 Task: Filter courses by Intermediate Level.
Action: Mouse moved to (401, 92)
Screenshot: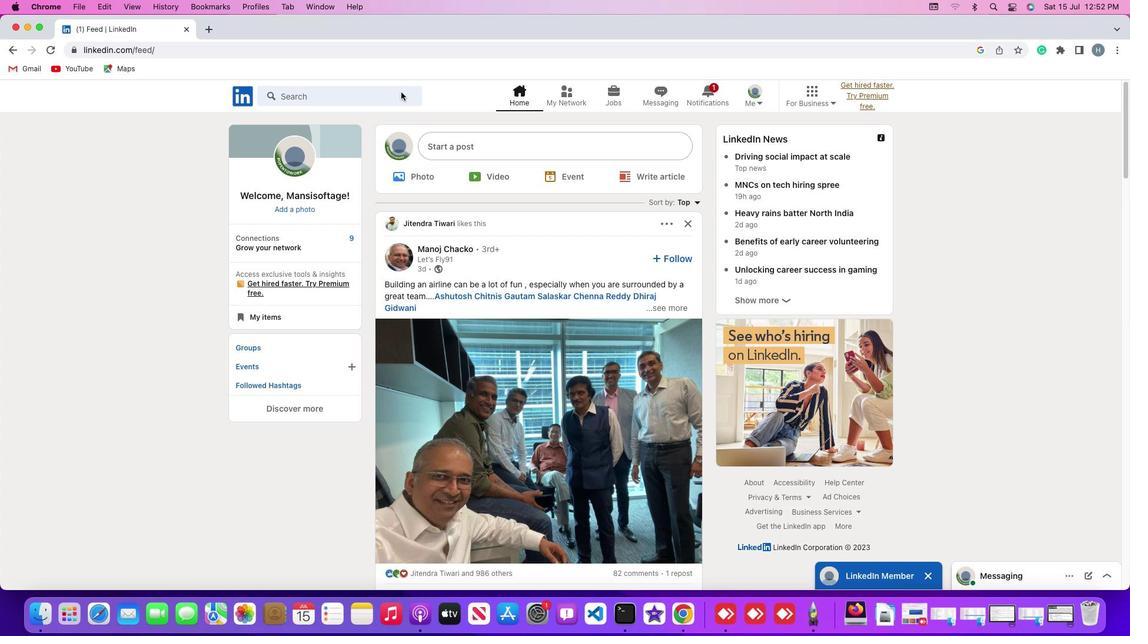 
Action: Mouse pressed left at (401, 92)
Screenshot: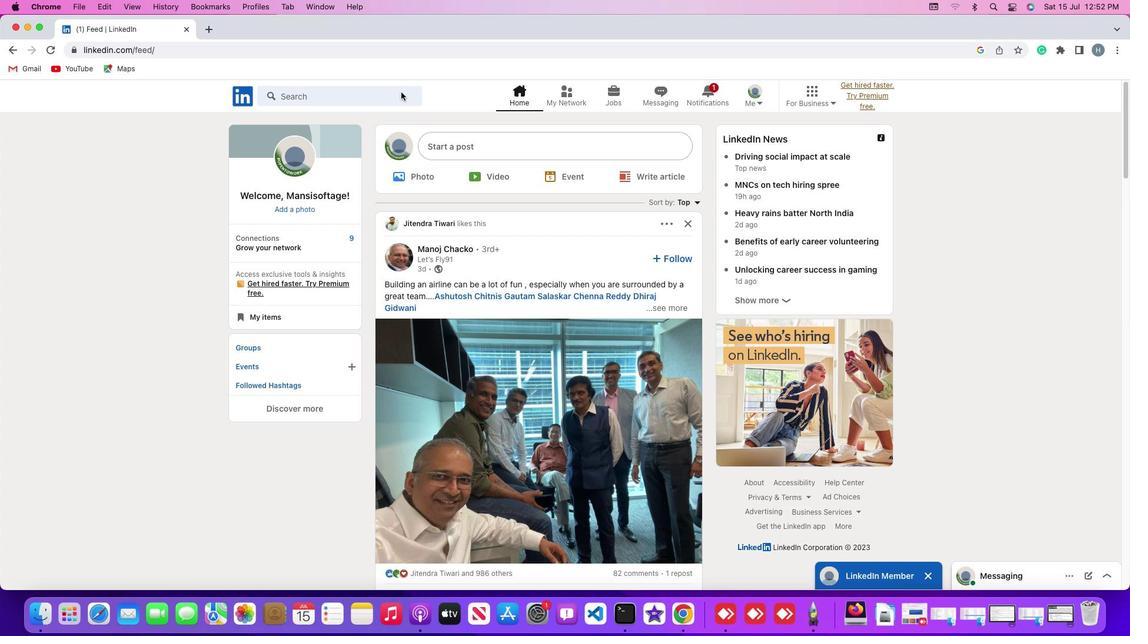 
Action: Mouse pressed left at (401, 92)
Screenshot: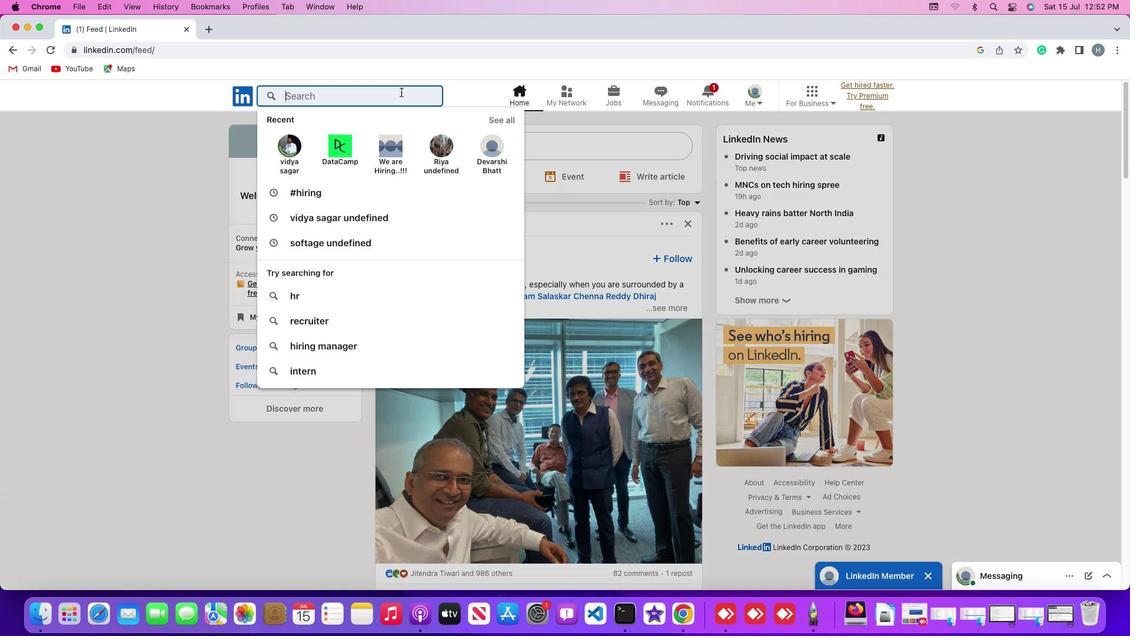
Action: Key pressed Key.shift'#''h''i''r''i''n''g'Key.enter
Screenshot: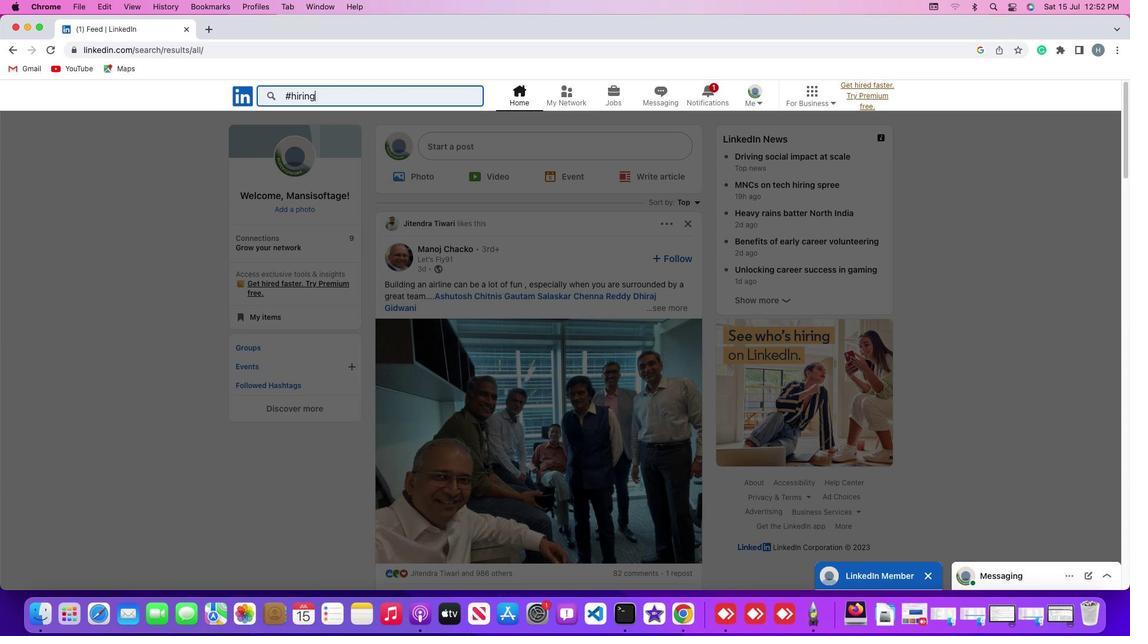 
Action: Mouse moved to (632, 127)
Screenshot: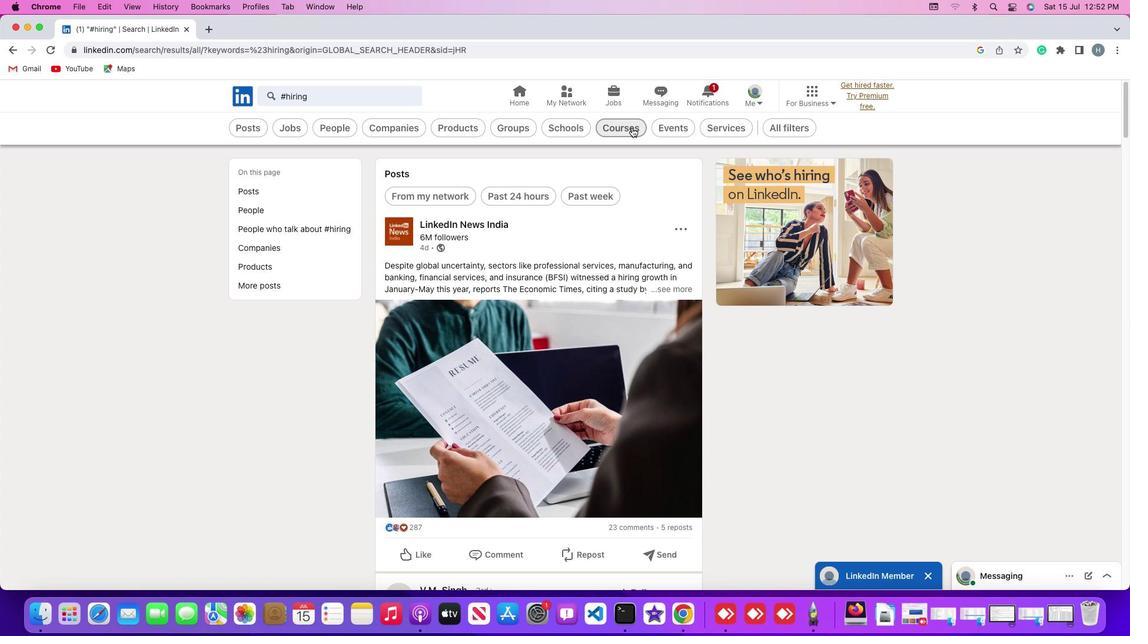 
Action: Mouse pressed left at (632, 127)
Screenshot: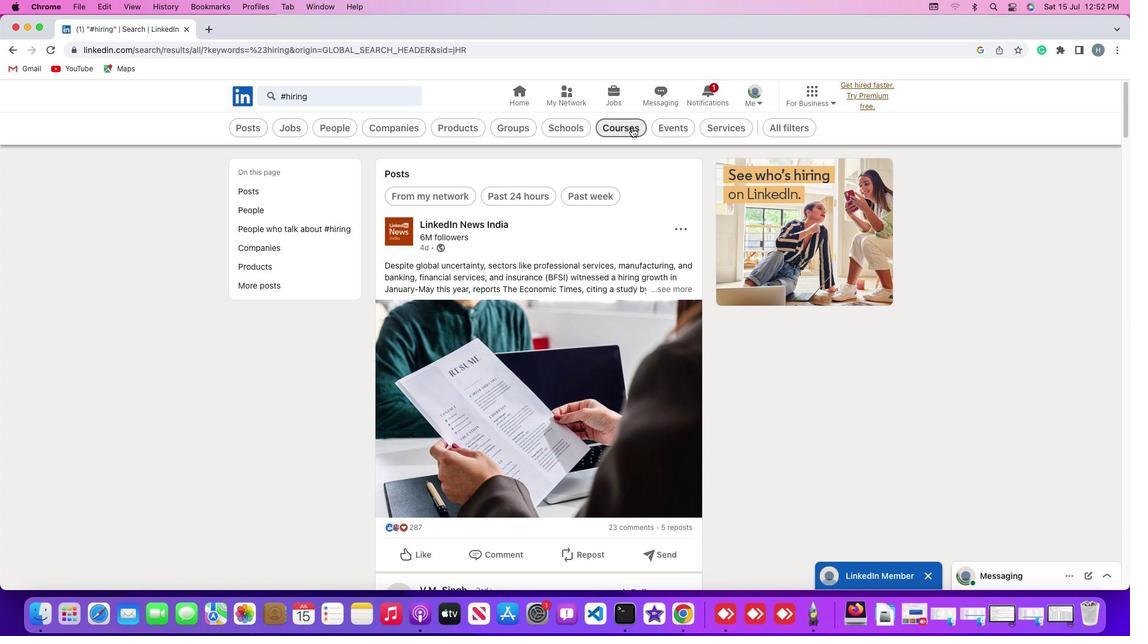 
Action: Mouse moved to (338, 126)
Screenshot: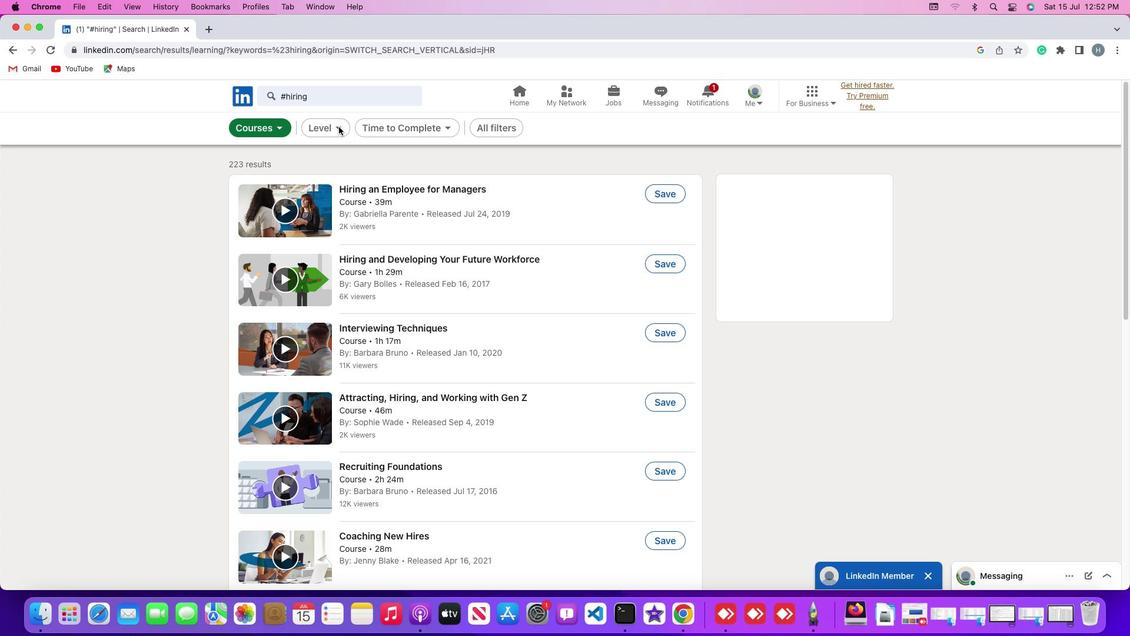 
Action: Mouse pressed left at (338, 126)
Screenshot: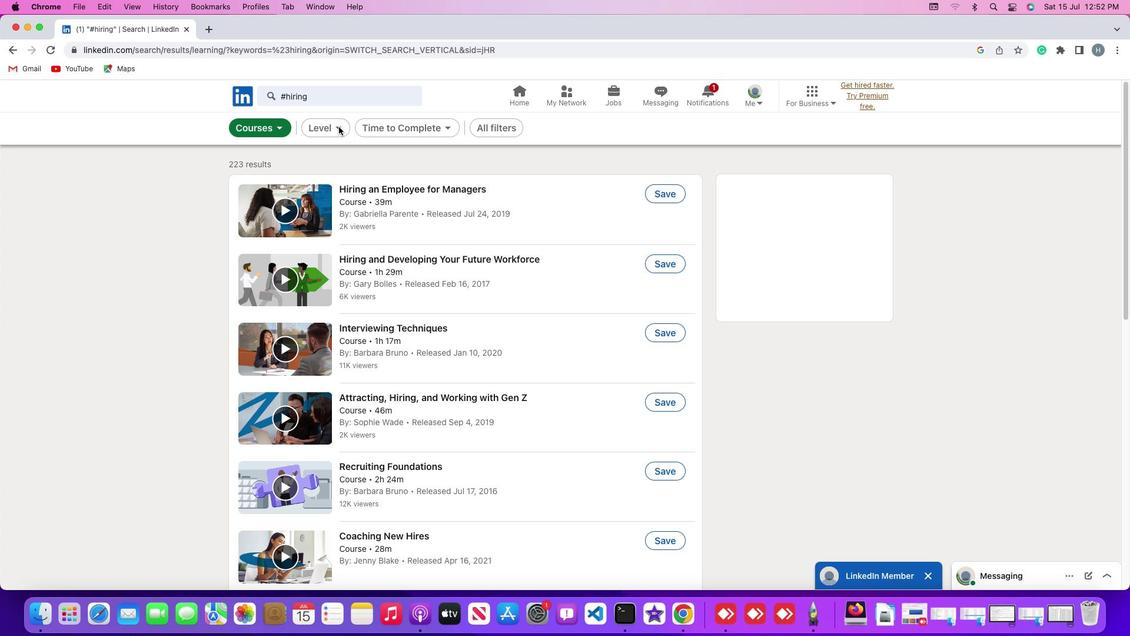 
Action: Mouse moved to (253, 184)
Screenshot: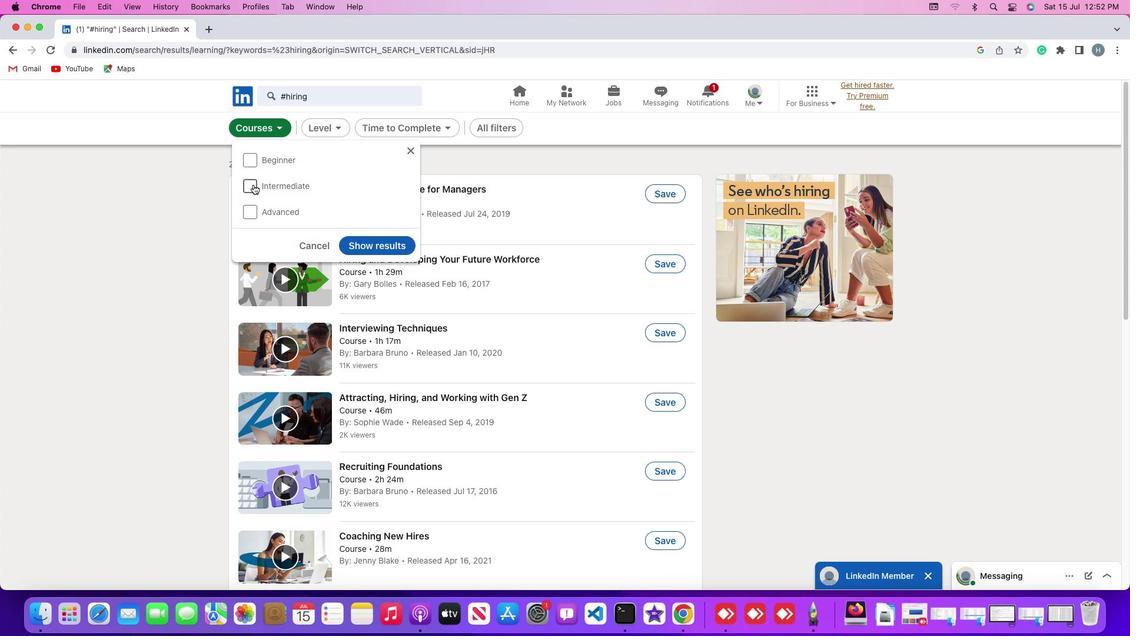 
Action: Mouse pressed left at (253, 184)
Screenshot: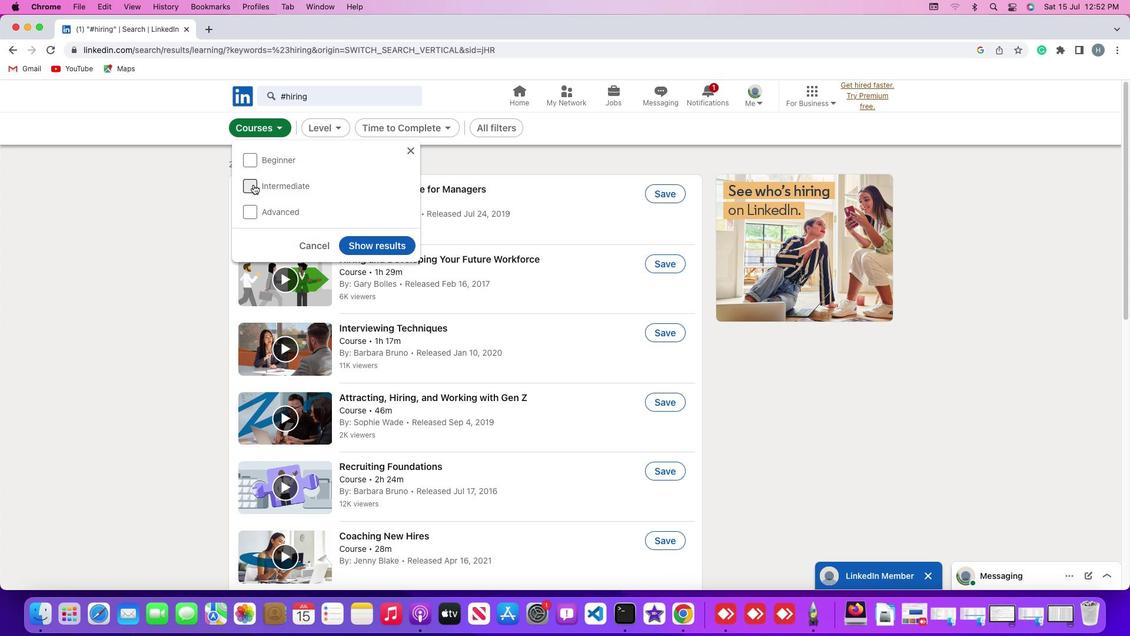 
Action: Mouse moved to (394, 245)
Screenshot: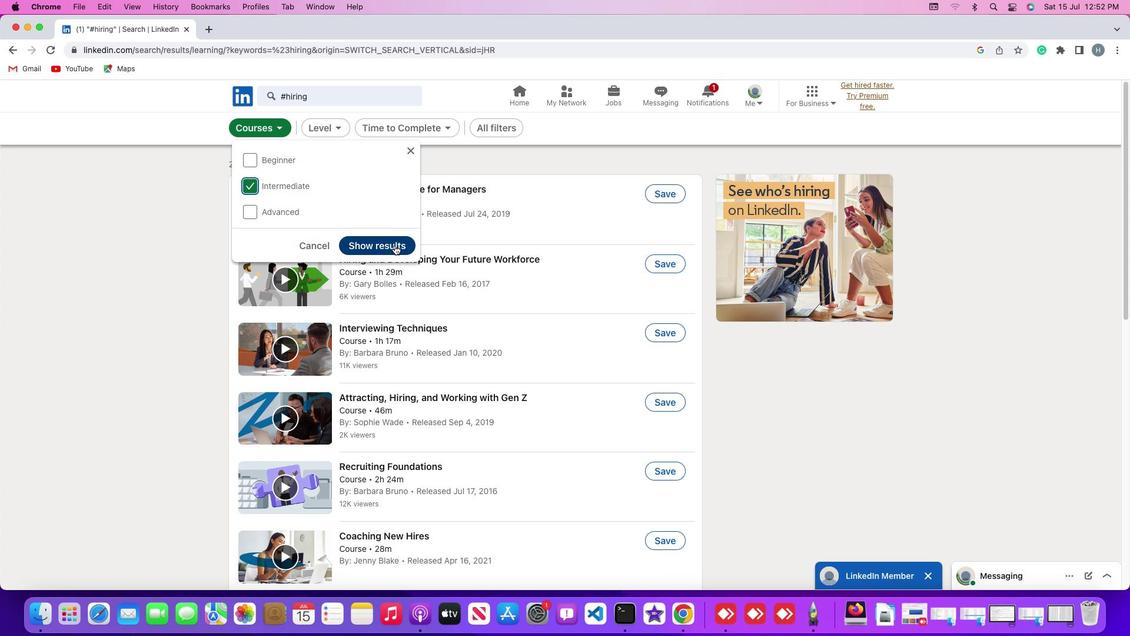 
Action: Mouse pressed left at (394, 245)
Screenshot: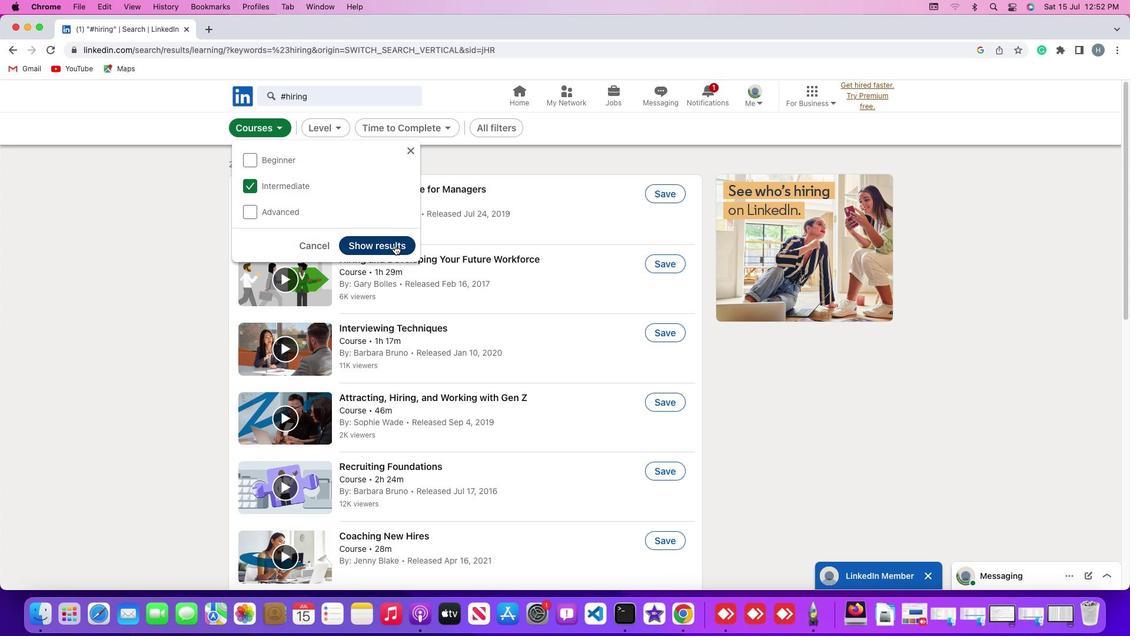 
Action: Mouse moved to (574, 229)
Screenshot: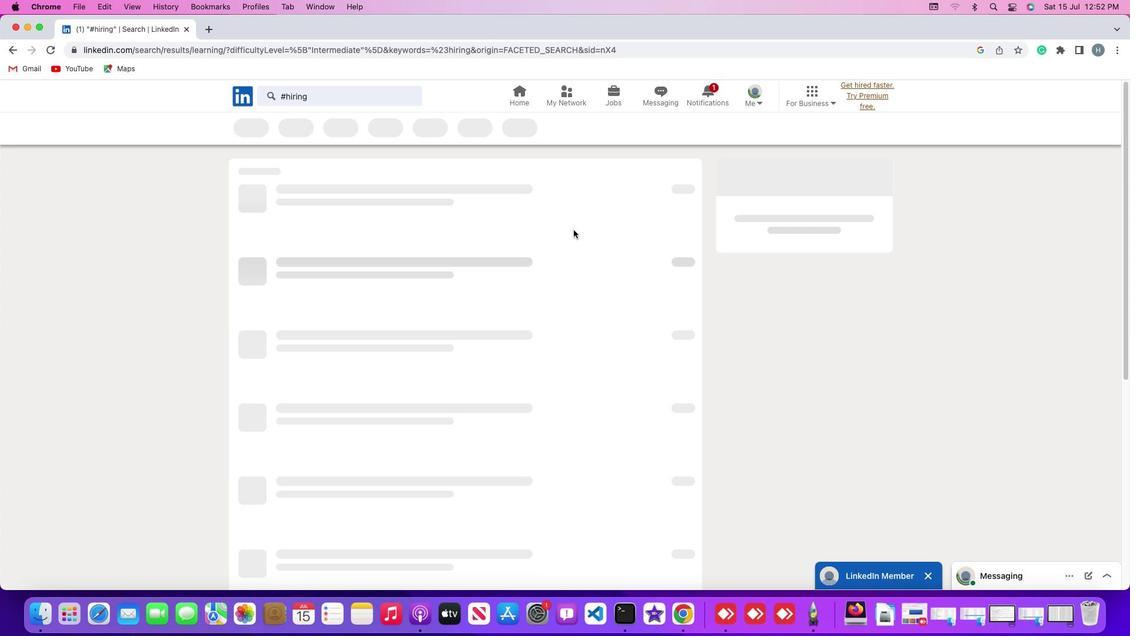 
